 Task: Create Card Accounting Review Meeting in Board Project Collaboration to Workspace Enterprise Architecture. Create Card Career Development Performance Review in Board Social Media Advertising Analytics to Workspace Enterprise Architecture. Create Card Tax Planning Session in Board Content Marketing Blog Strategy and Execution to Workspace Enterprise Architecture
Action: Mouse moved to (79, 290)
Screenshot: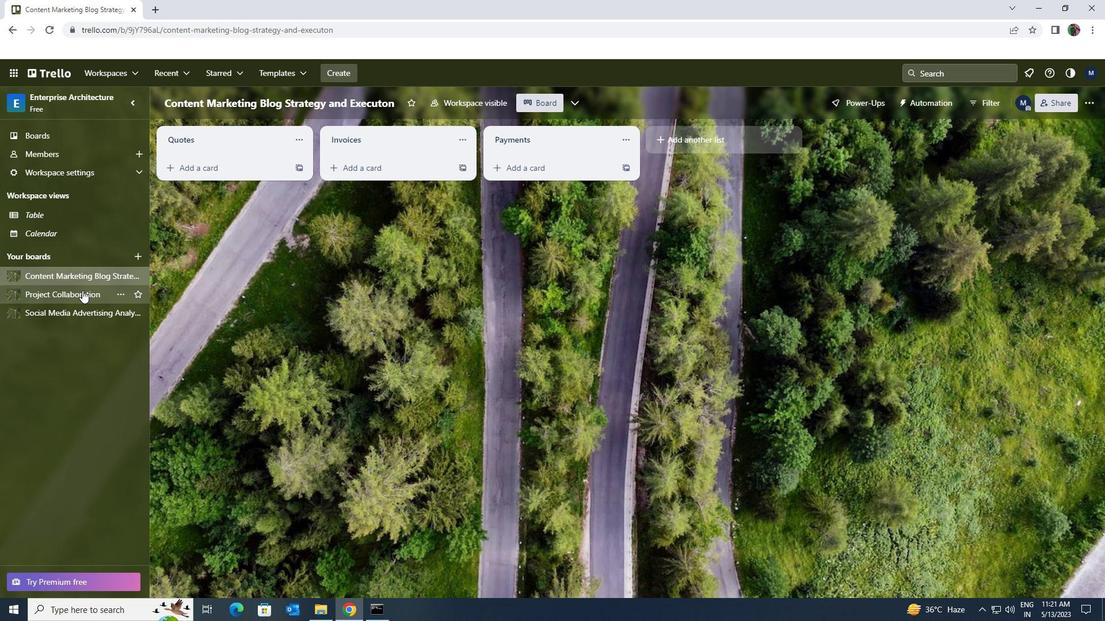 
Action: Mouse pressed left at (79, 290)
Screenshot: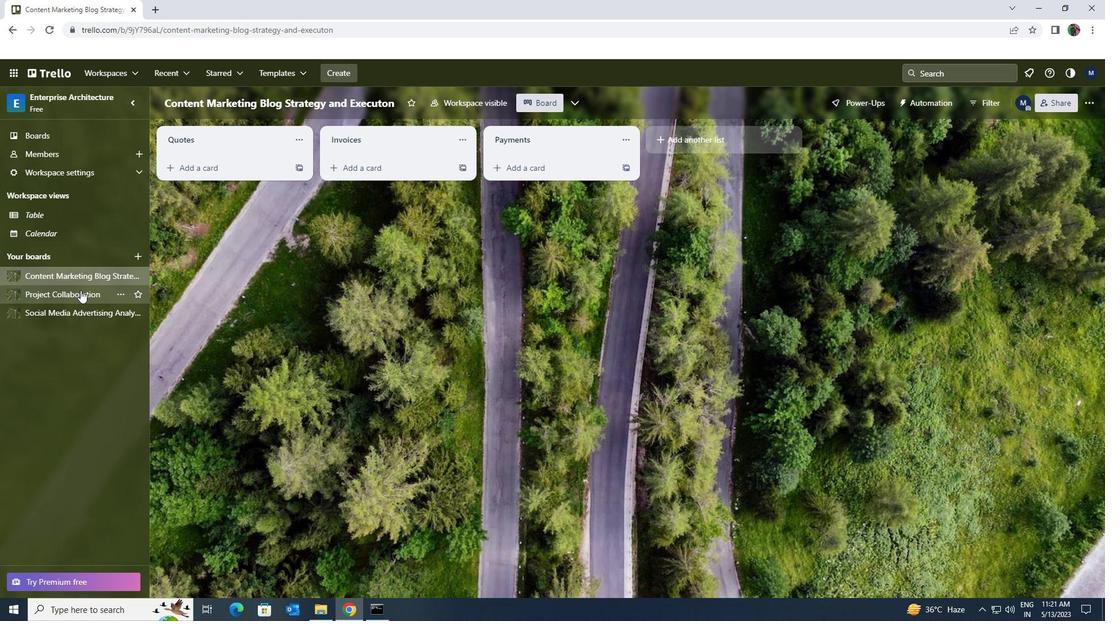 
Action: Mouse moved to (236, 172)
Screenshot: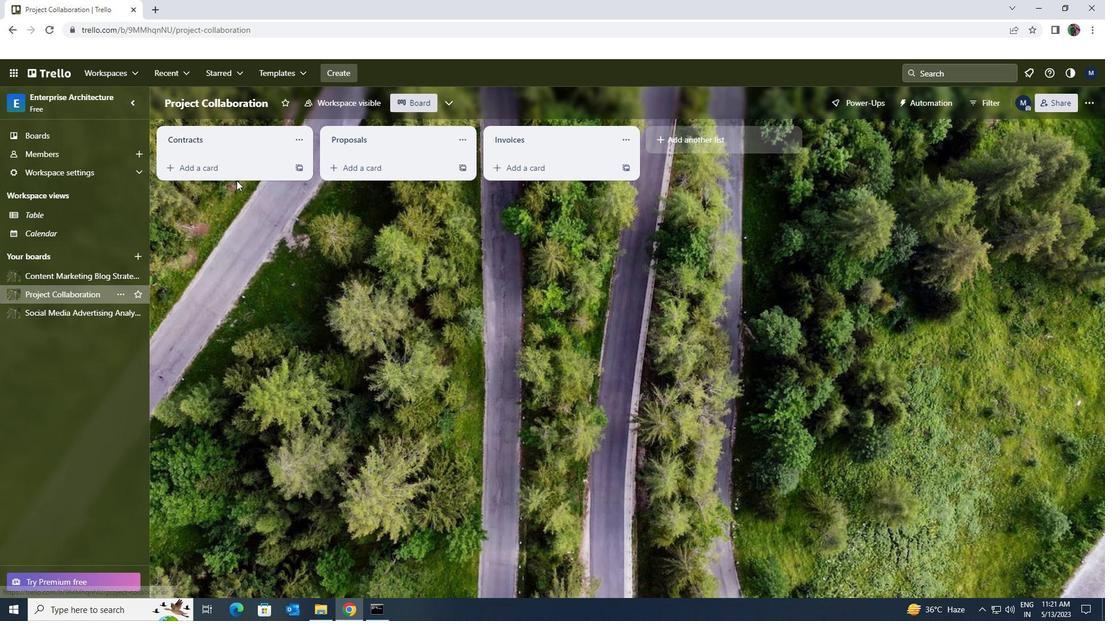 
Action: Mouse pressed left at (236, 172)
Screenshot: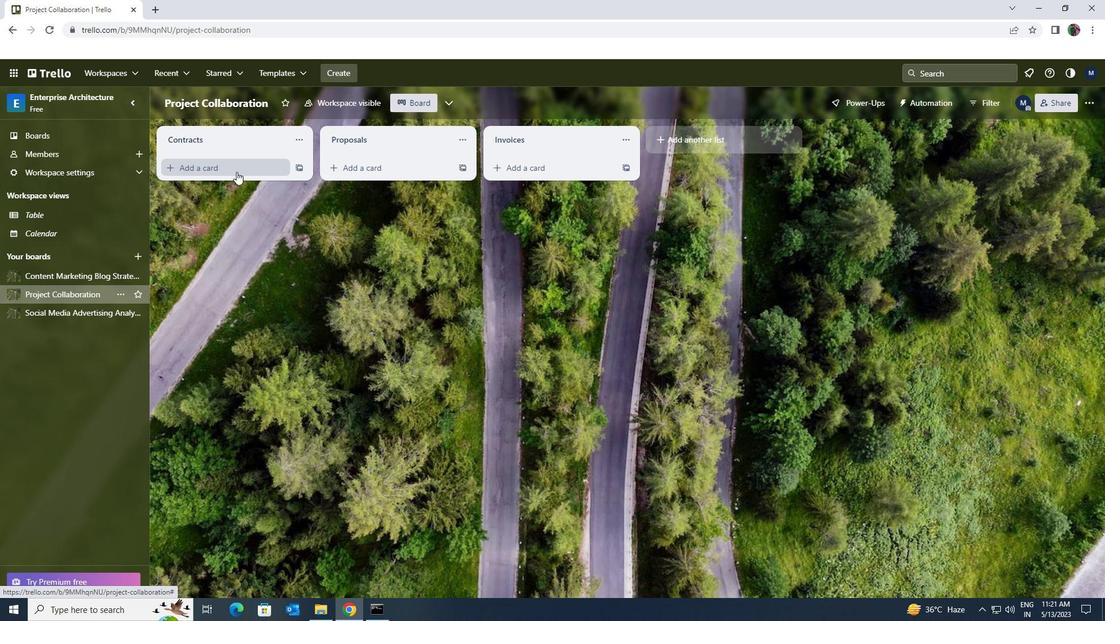 
Action: Key pressed <Key.shift>ACCOUNTING<Key.space><Key.shift>REVIEW
Screenshot: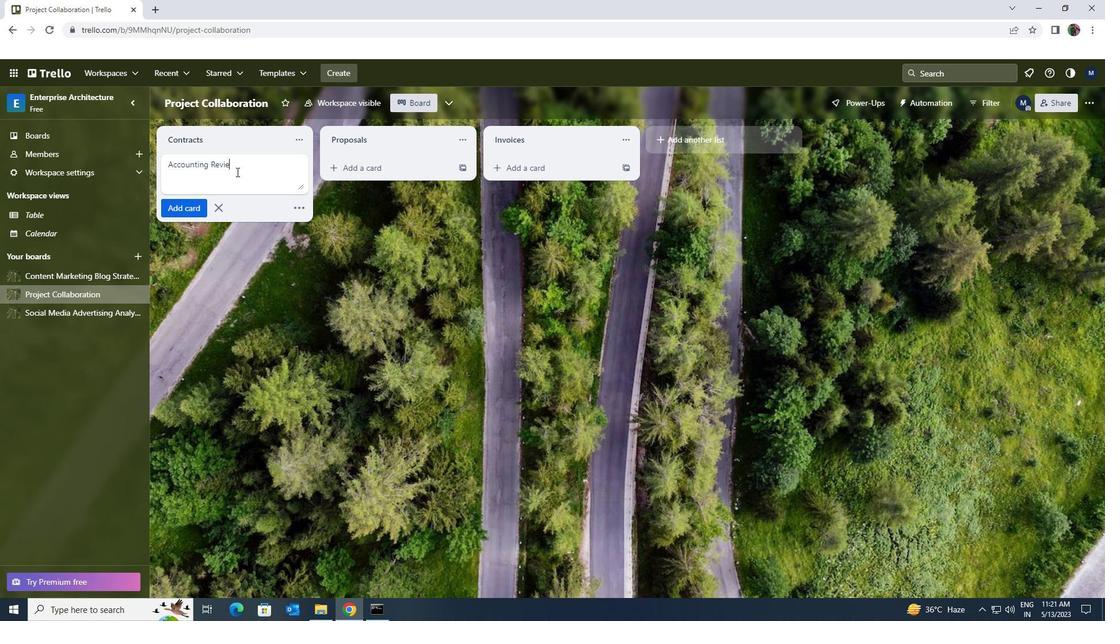 
Action: Mouse moved to (191, 210)
Screenshot: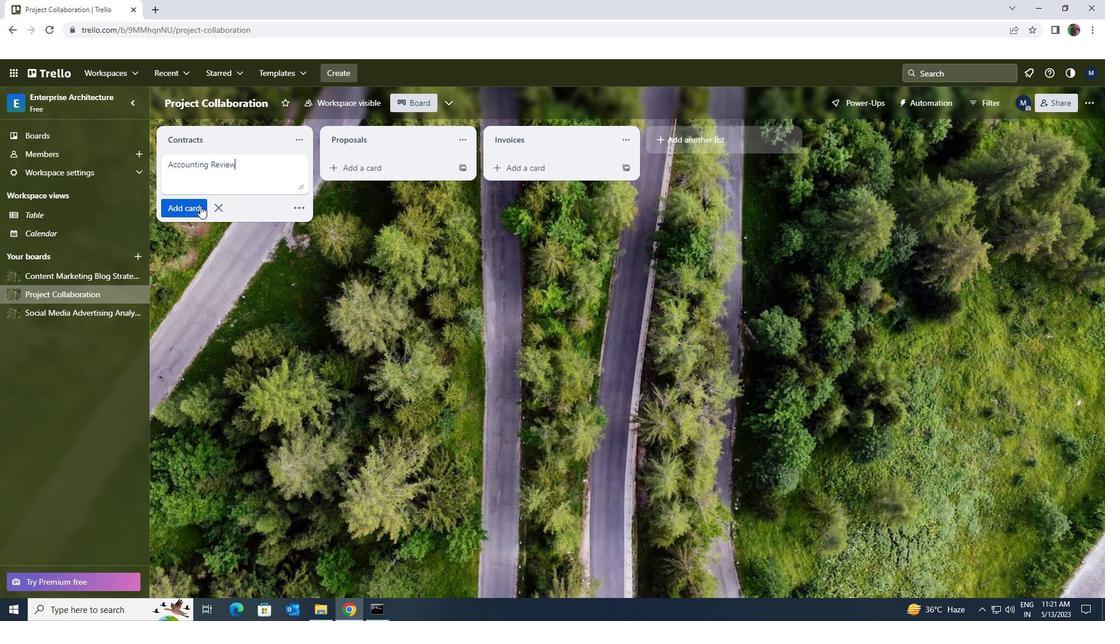 
Action: Mouse pressed left at (191, 210)
Screenshot: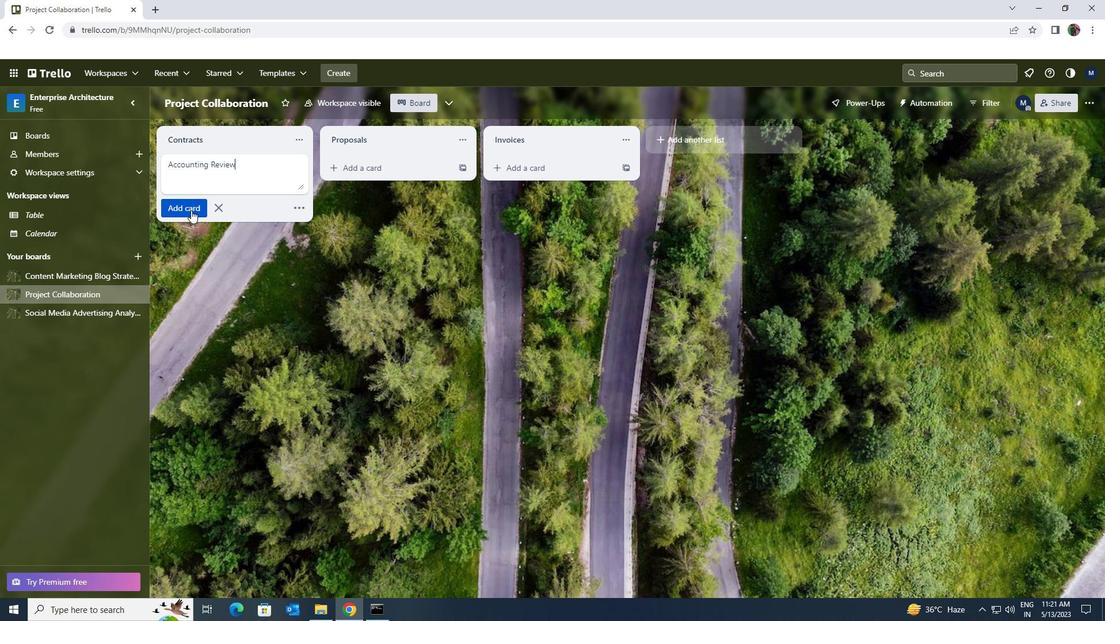 
Action: Mouse moved to (66, 313)
Screenshot: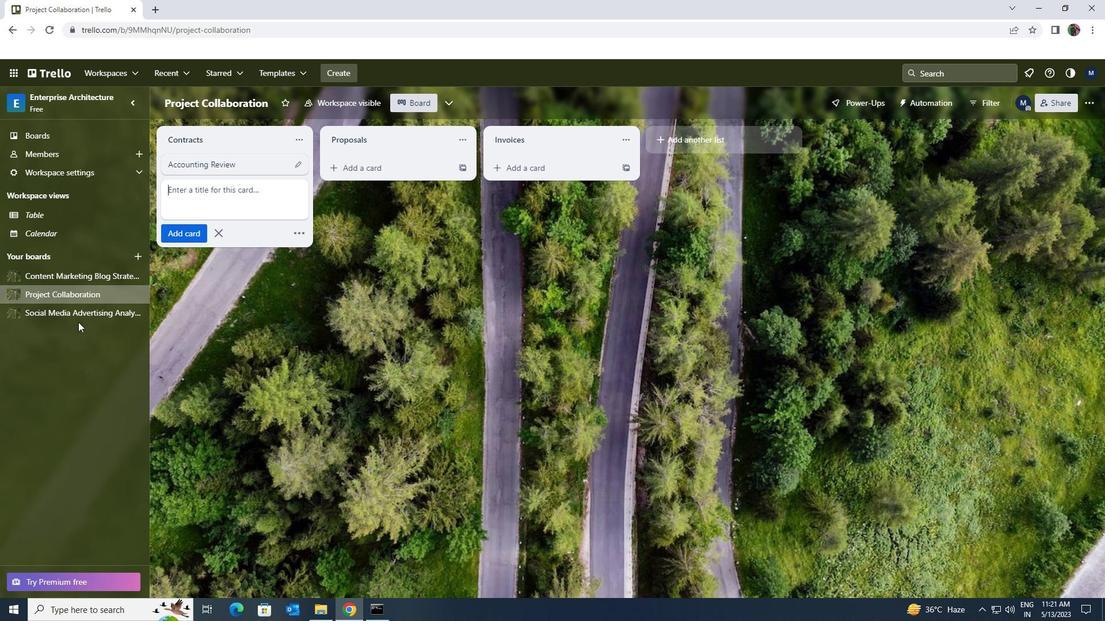 
Action: Mouse pressed left at (66, 313)
Screenshot: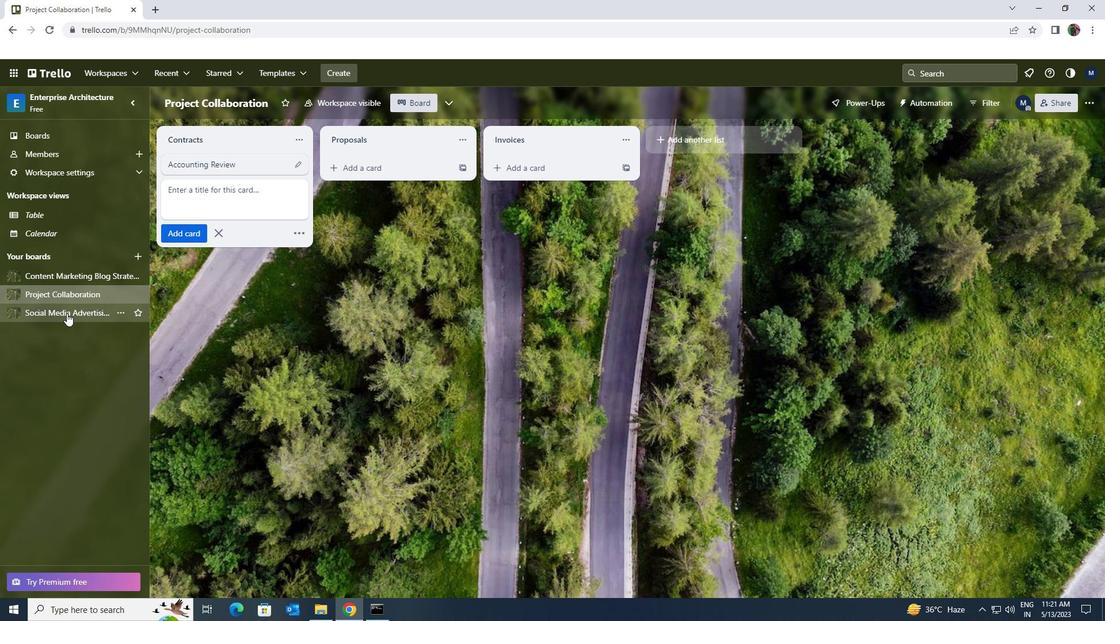 
Action: Mouse moved to (219, 170)
Screenshot: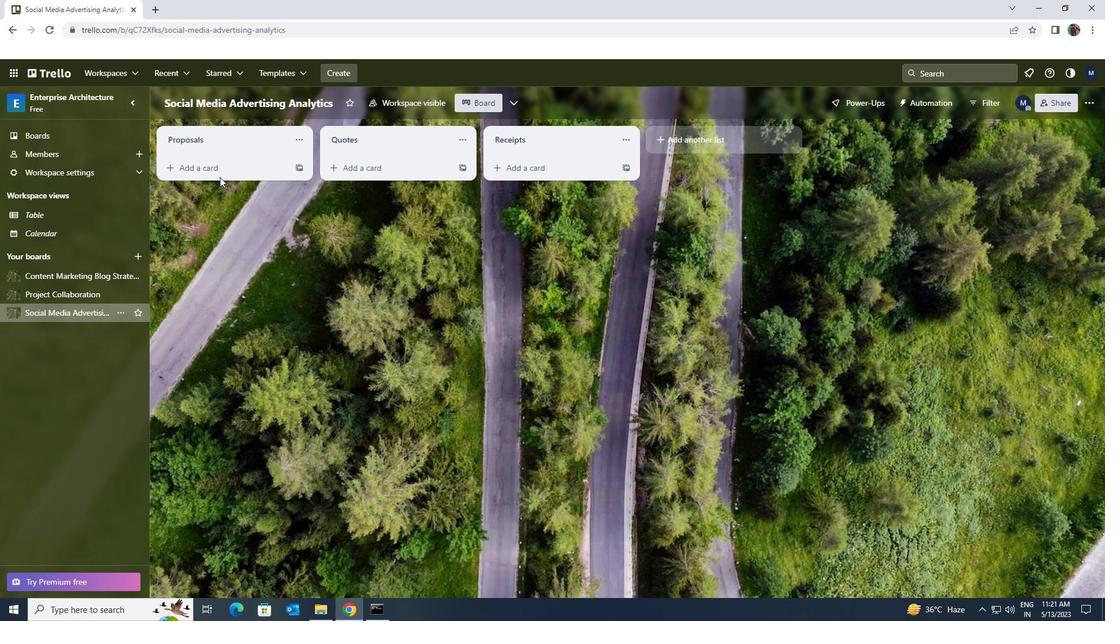 
Action: Mouse pressed left at (219, 170)
Screenshot: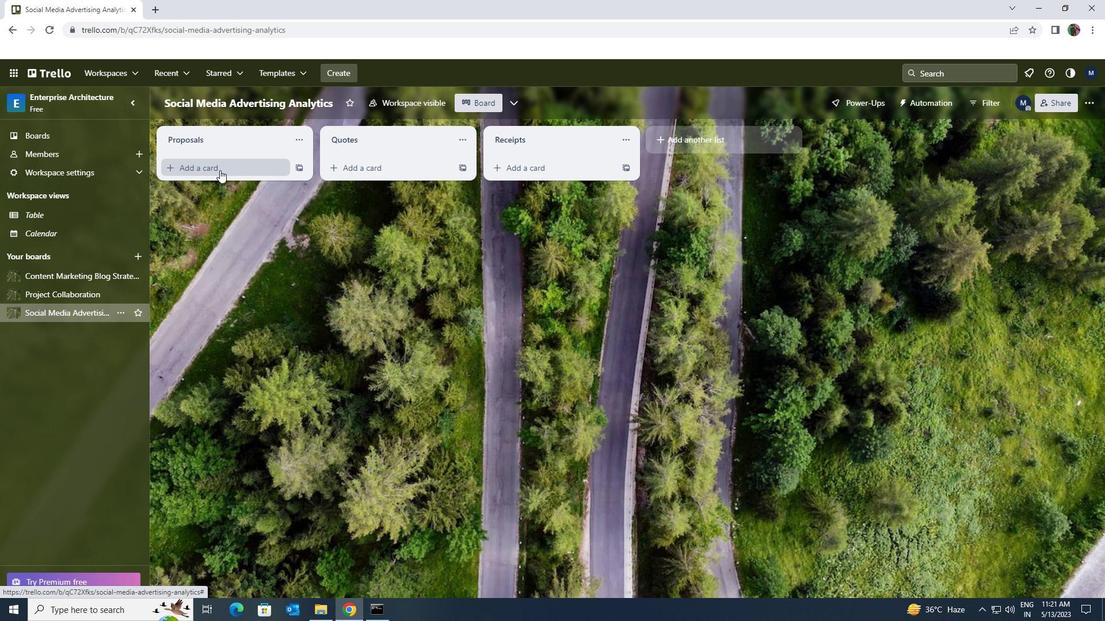 
Action: Key pressed <Key.shift>CAREER<Key.space><Key.shift>DEVELOPMENT<Key.space><Key.shift>PERFORMANCE<Key.space><Key.shift>REVIEW
Screenshot: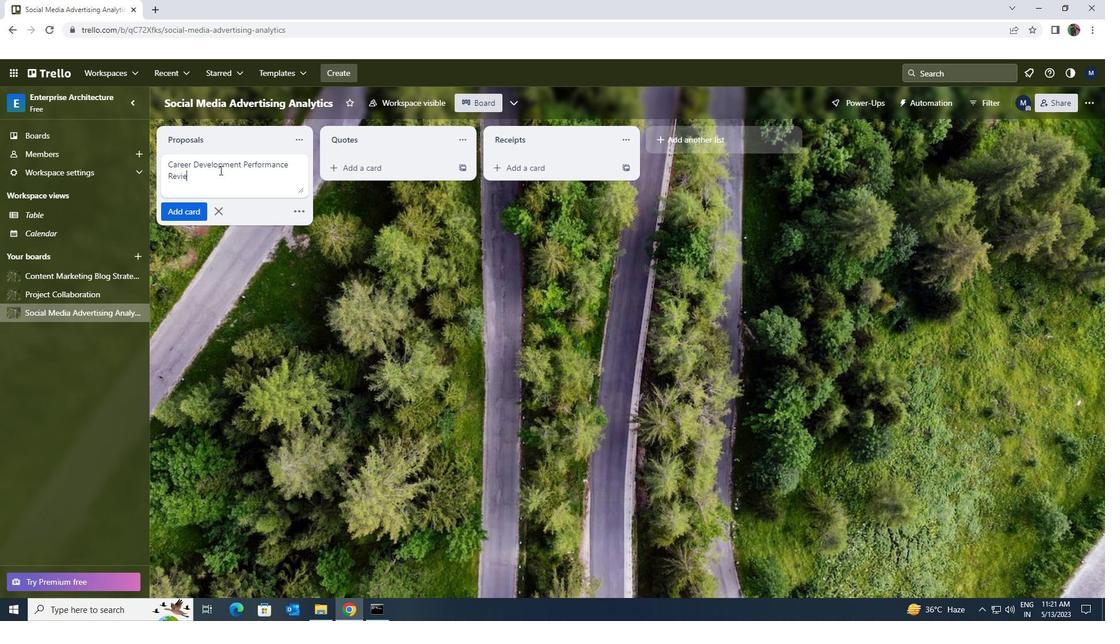 
Action: Mouse moved to (197, 214)
Screenshot: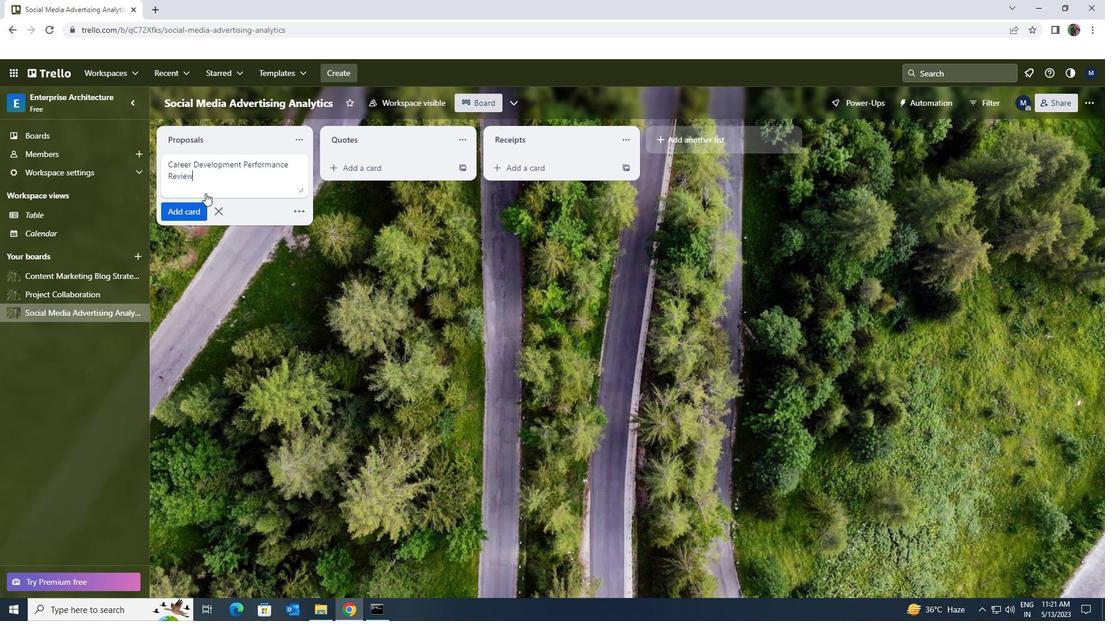 
Action: Mouse pressed left at (197, 214)
Screenshot: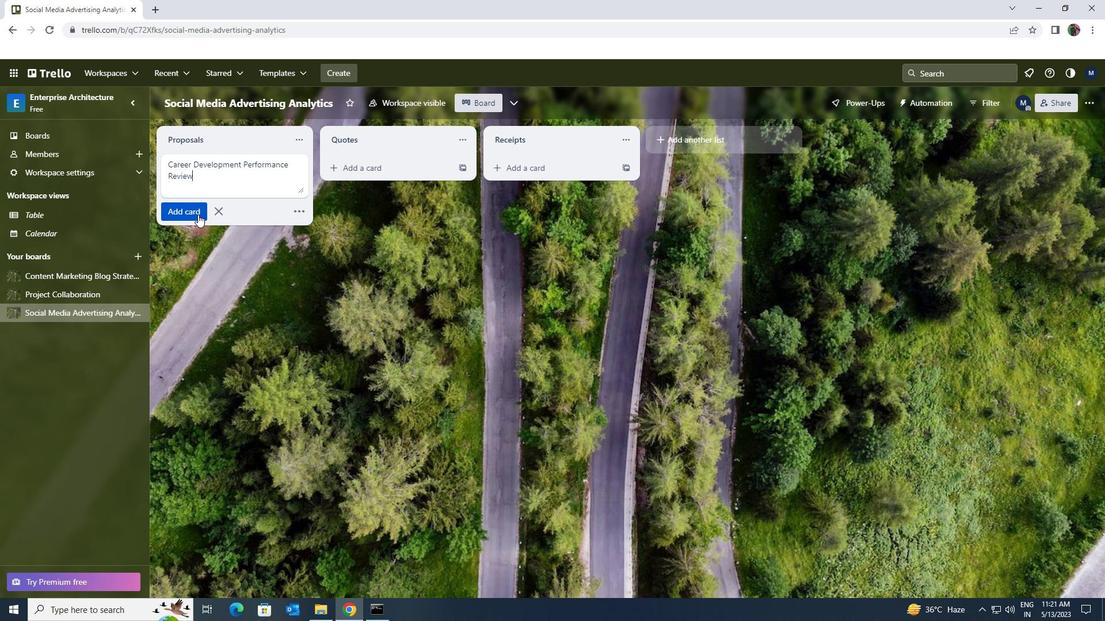 
Action: Mouse moved to (81, 274)
Screenshot: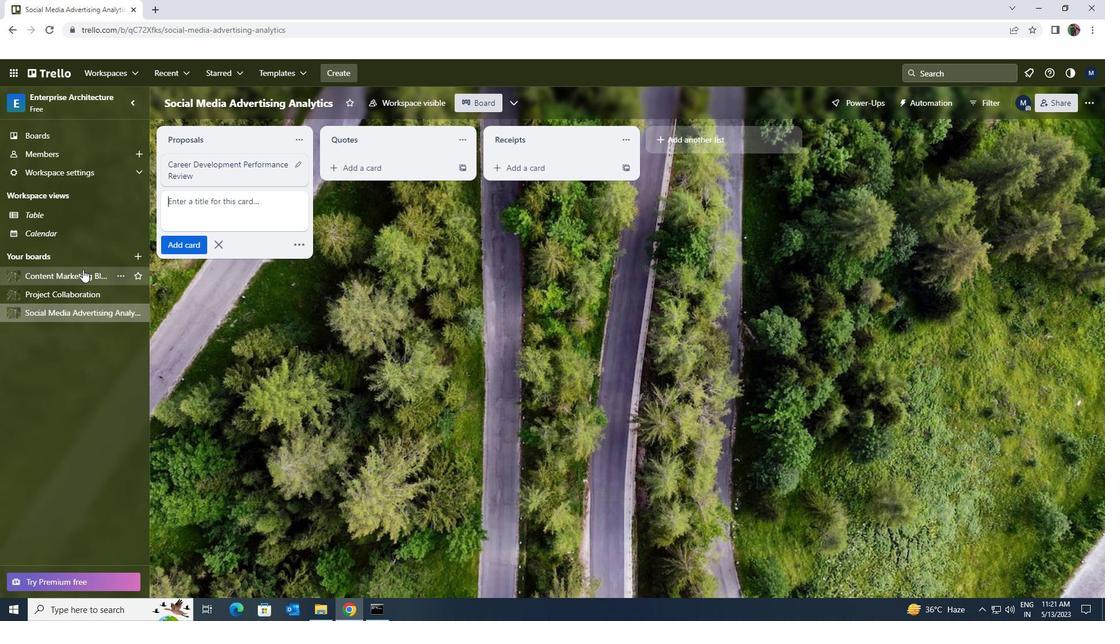 
Action: Mouse pressed left at (81, 274)
Screenshot: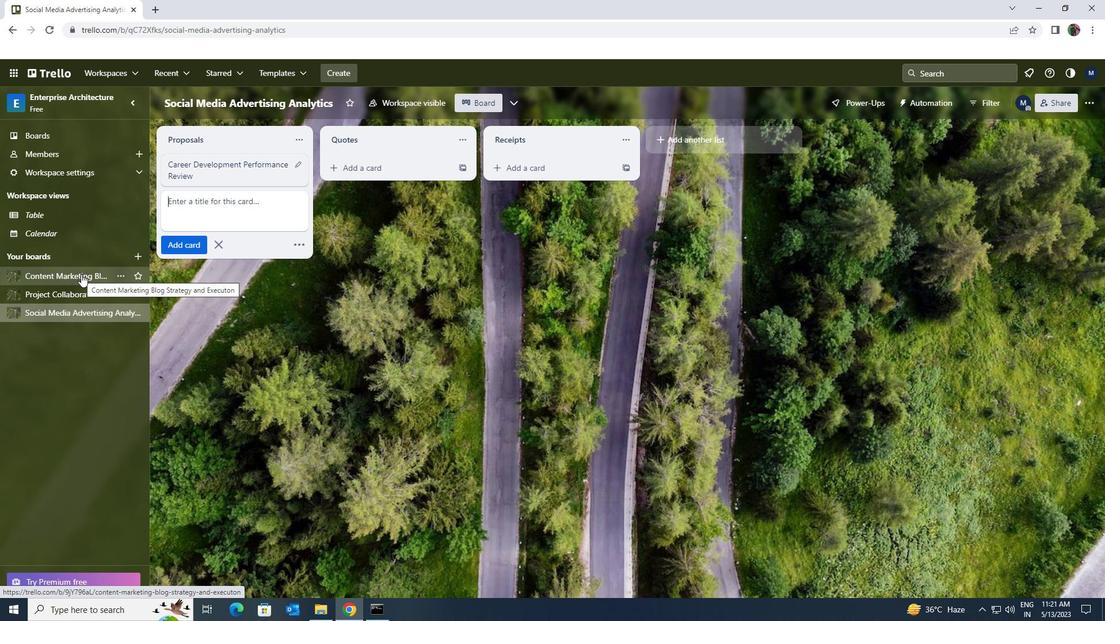 
Action: Mouse moved to (244, 170)
Screenshot: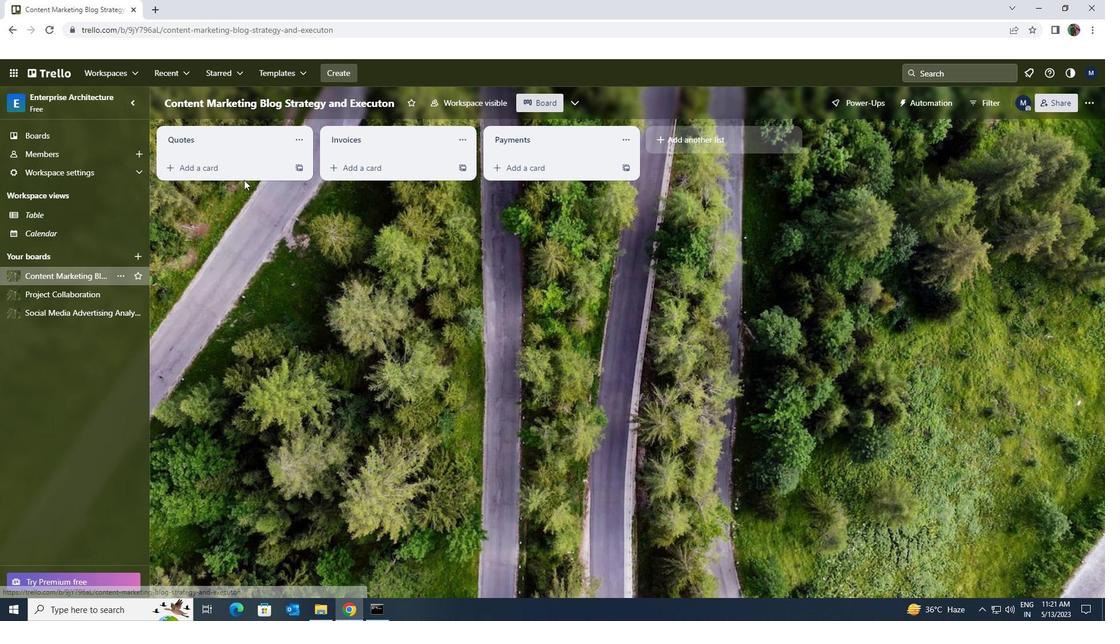 
Action: Mouse pressed left at (244, 170)
Screenshot: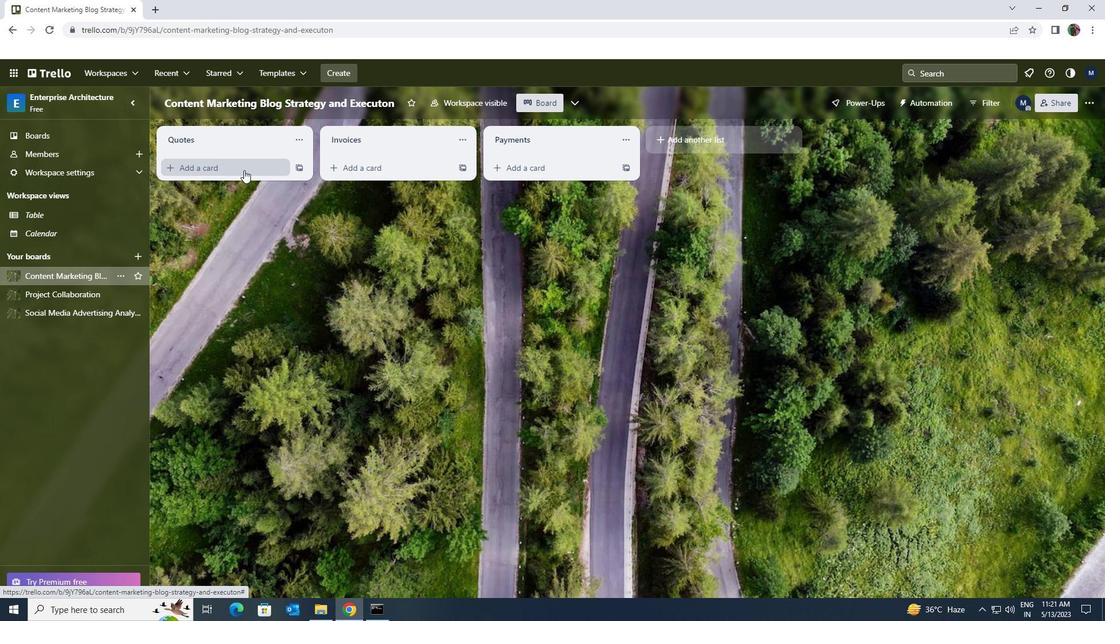 
Action: Key pressed <Key.shift><Key.shift><Key.shift><Key.shift><Key.shift><Key.shift><Key.shift><Key.shift><Key.shift>TAX<Key.space><Key.shift>PLANNING<Key.space><Key.shift>SESSION
Screenshot: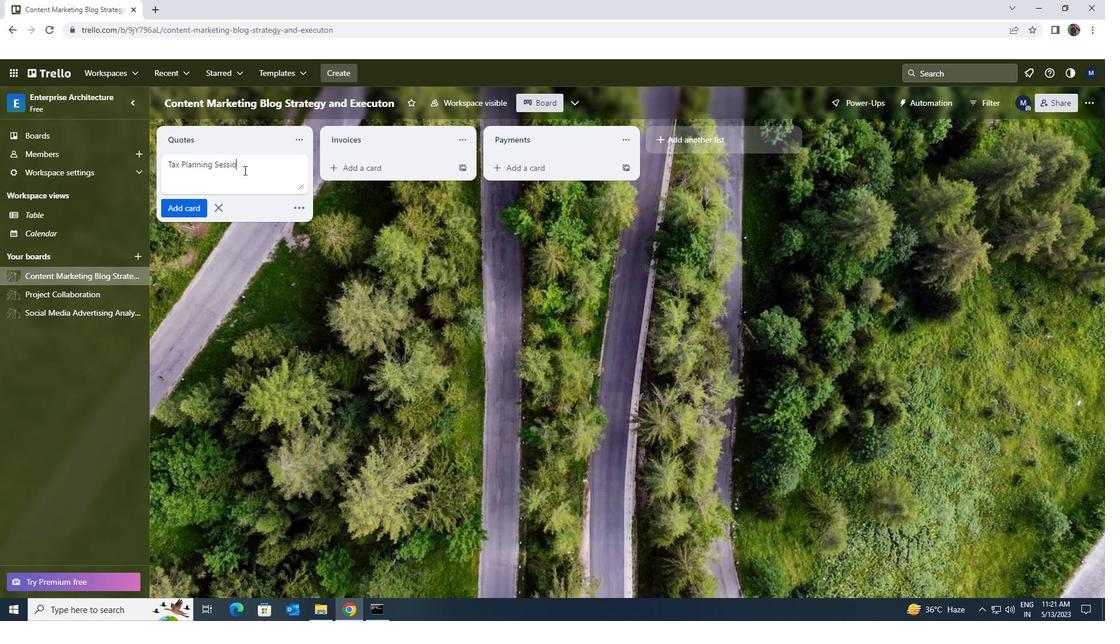 
Action: Mouse moved to (185, 209)
Screenshot: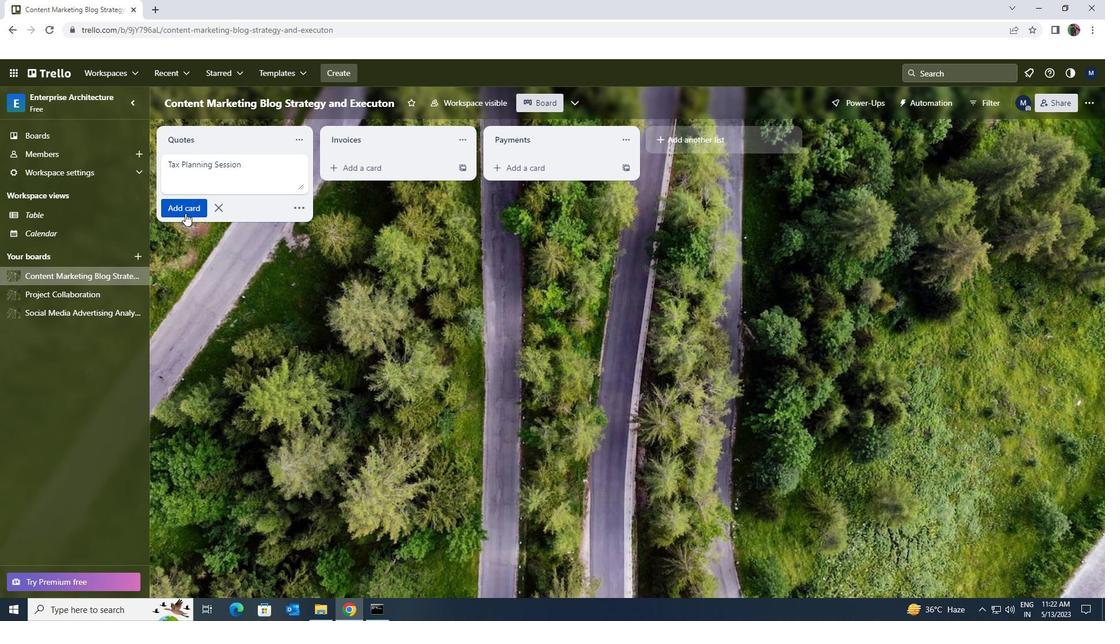 
Action: Mouse pressed left at (185, 209)
Screenshot: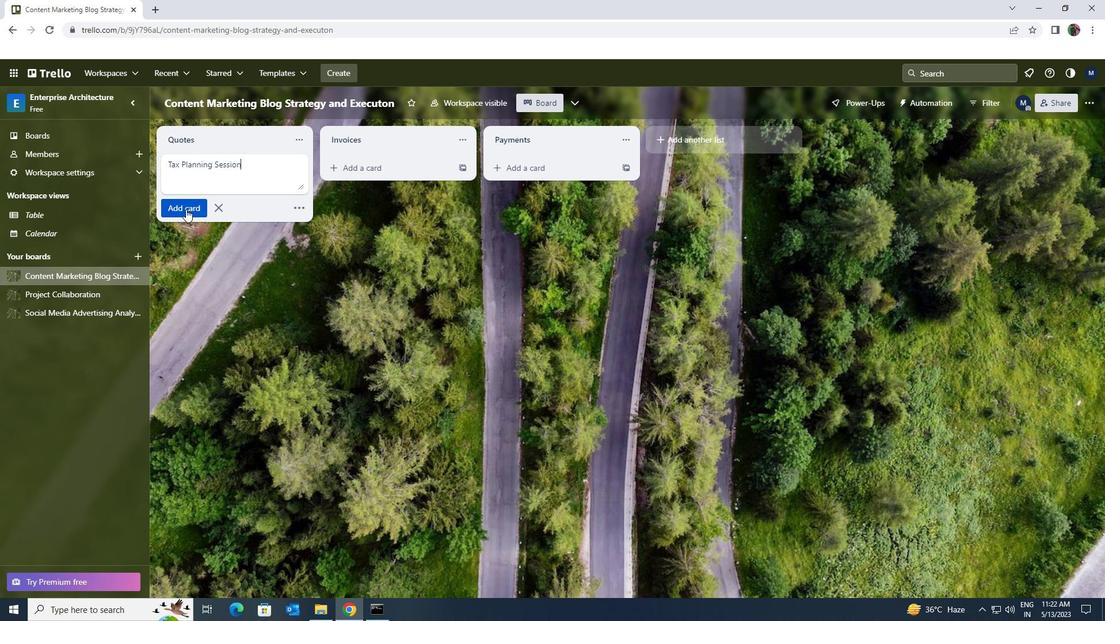 
